 Task: Block   from Aakash.mishra@softage.net with a subject Subject0006
Action: Mouse moved to (515, 38)
Screenshot: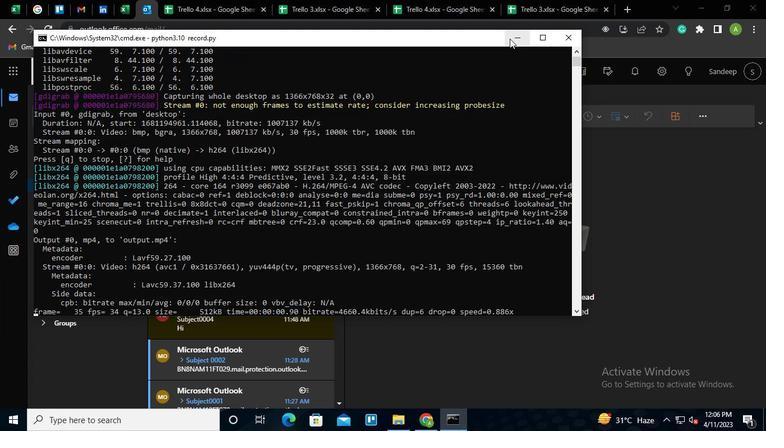 
Action: Mouse pressed left at (515, 38)
Screenshot: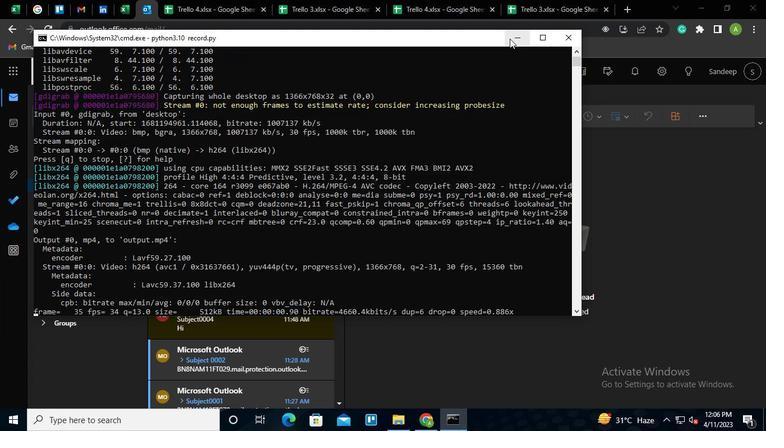 
Action: Mouse moved to (244, 213)
Screenshot: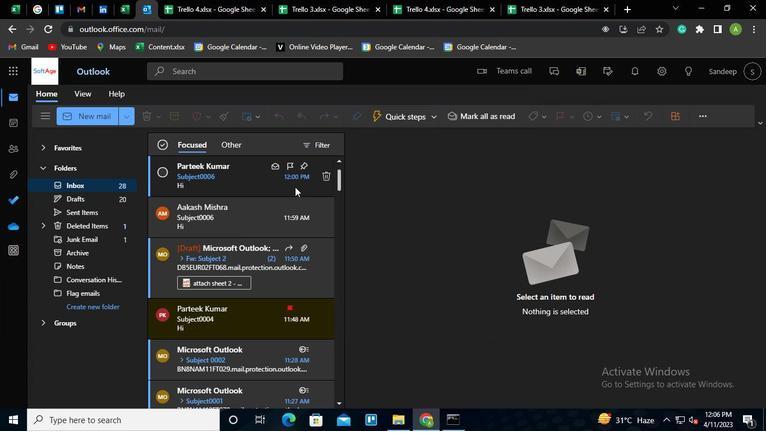 
Action: Mouse pressed right at (244, 213)
Screenshot: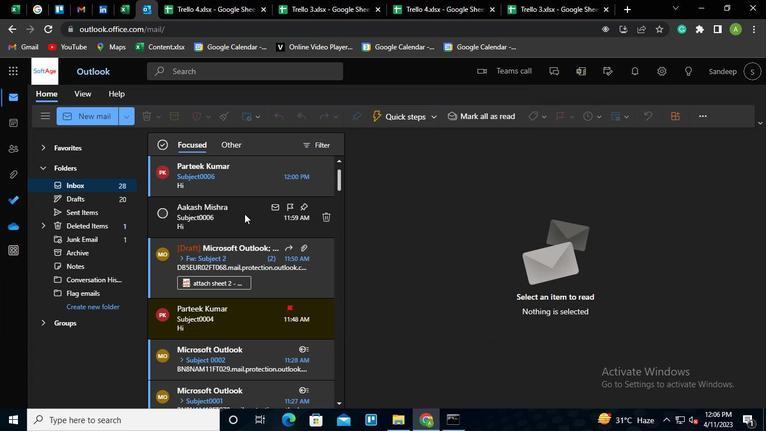 
Action: Mouse moved to (265, 353)
Screenshot: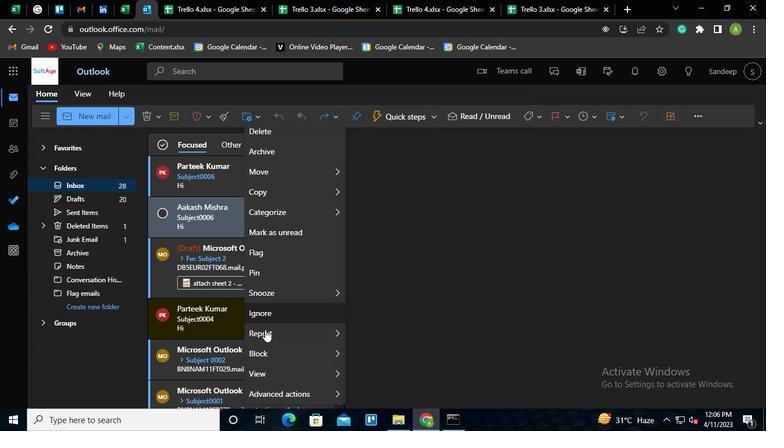 
Action: Mouse pressed left at (265, 353)
Screenshot: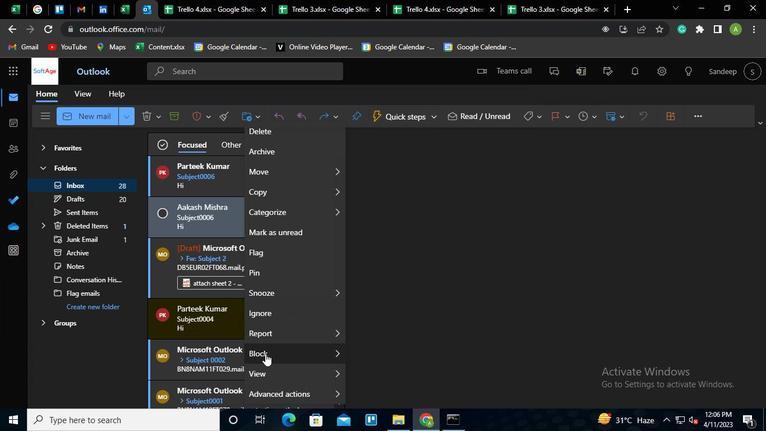 
Action: Mouse moved to (366, 355)
Screenshot: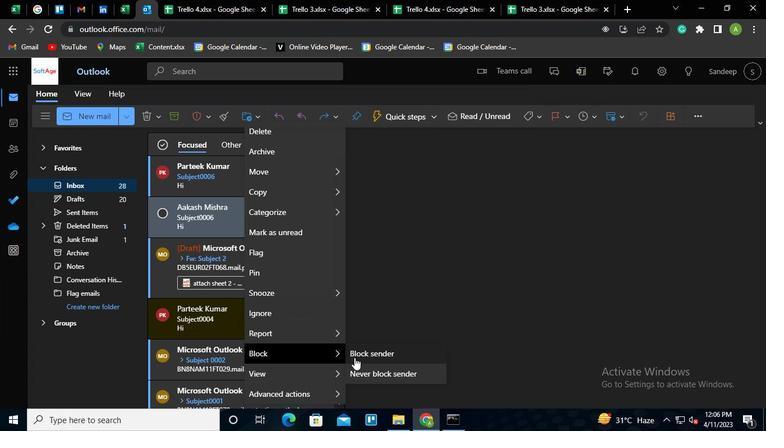 
Action: Mouse pressed left at (366, 355)
Screenshot: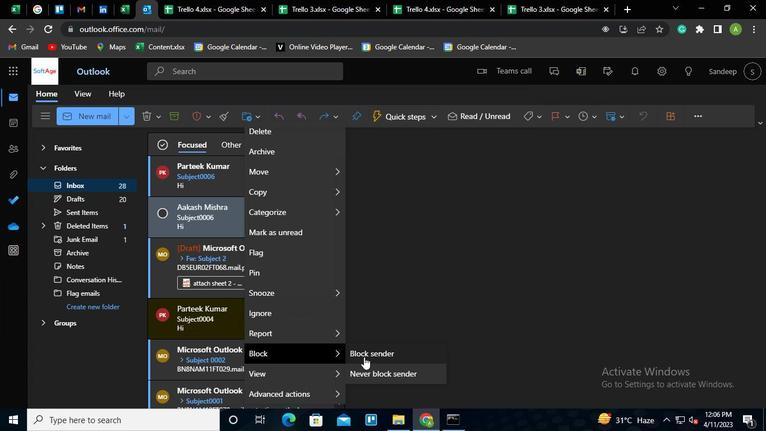 
Action: Mouse moved to (387, 267)
Screenshot: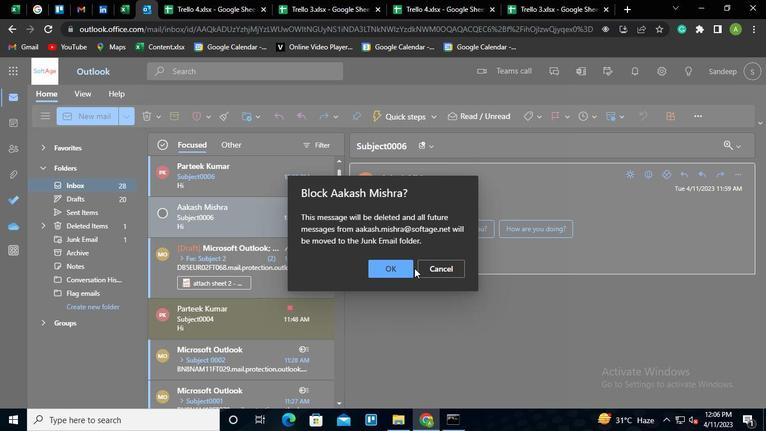 
Action: Mouse pressed left at (387, 267)
Screenshot: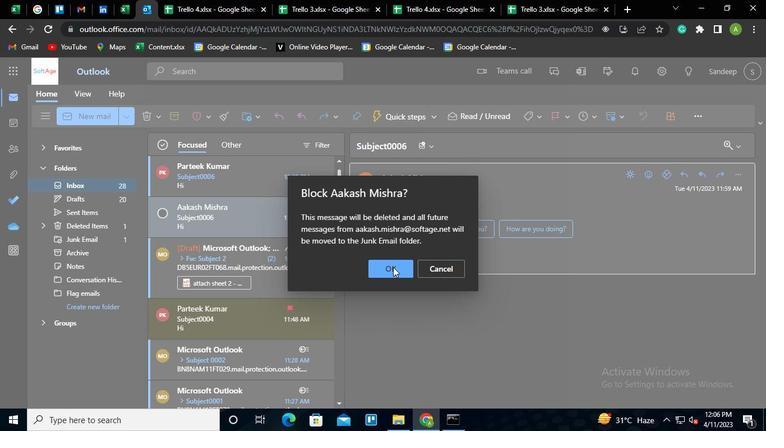 
Action: Mouse moved to (464, 426)
Screenshot: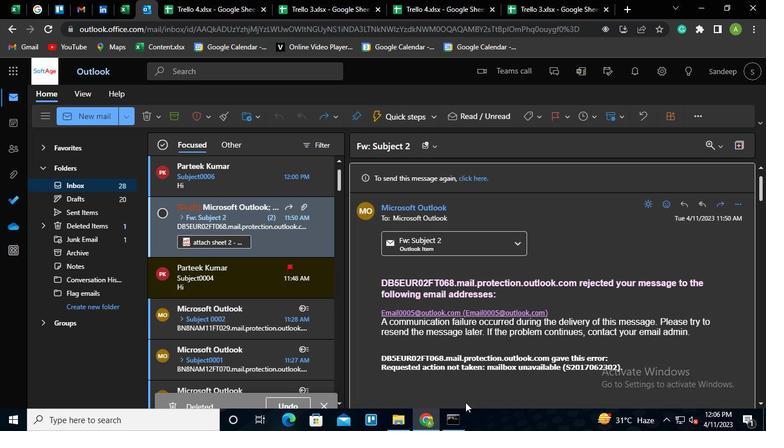 
Action: Mouse pressed left at (464, 426)
Screenshot: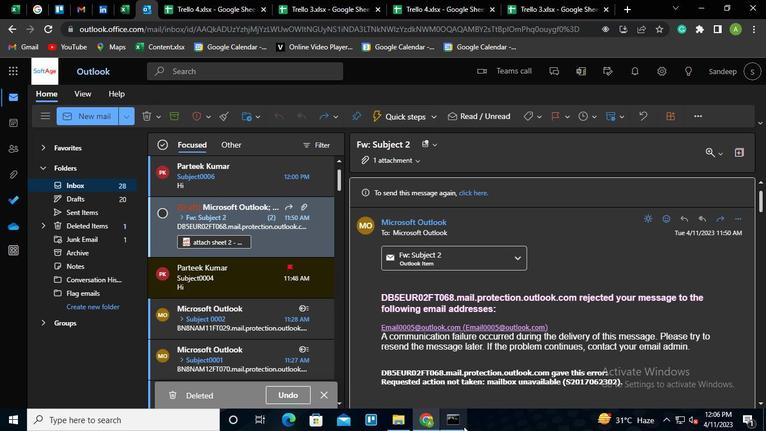 
Action: Mouse moved to (569, 37)
Screenshot: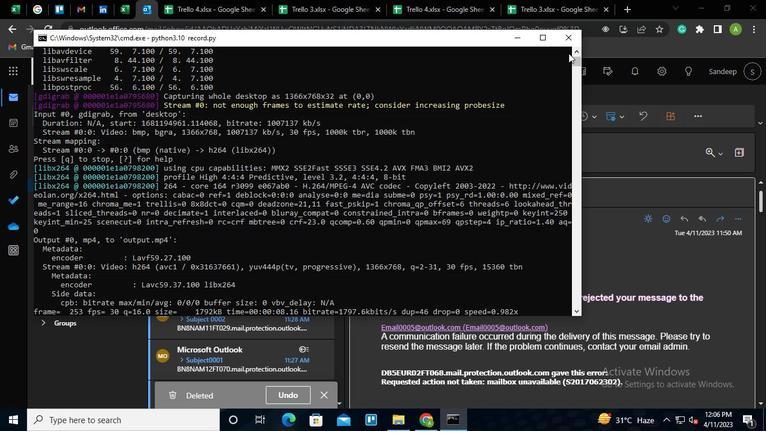 
Action: Mouse pressed left at (569, 37)
Screenshot: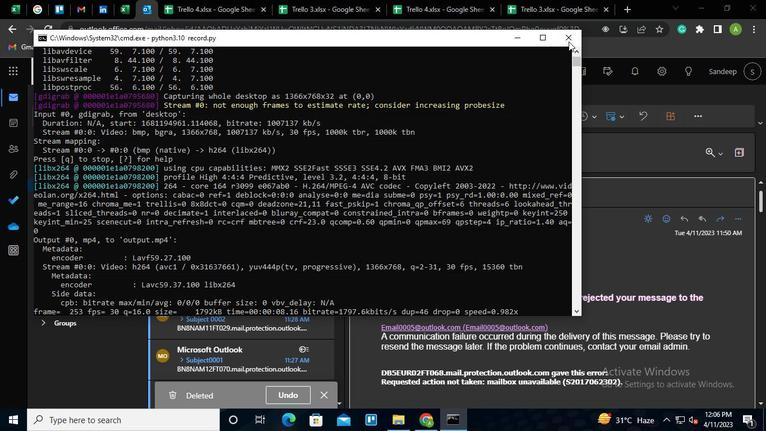 
Action: Mouse moved to (514, 113)
Screenshot: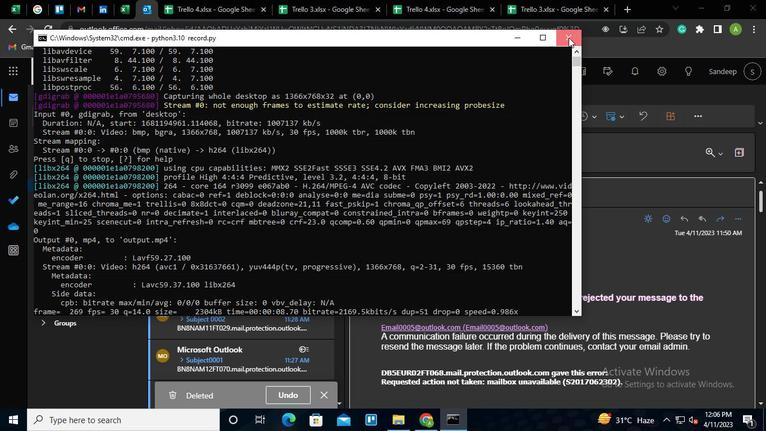 
